 Task: Set the "Gamma (Green) correction" for panoramix to 1.10.
Action: Mouse moved to (116, 14)
Screenshot: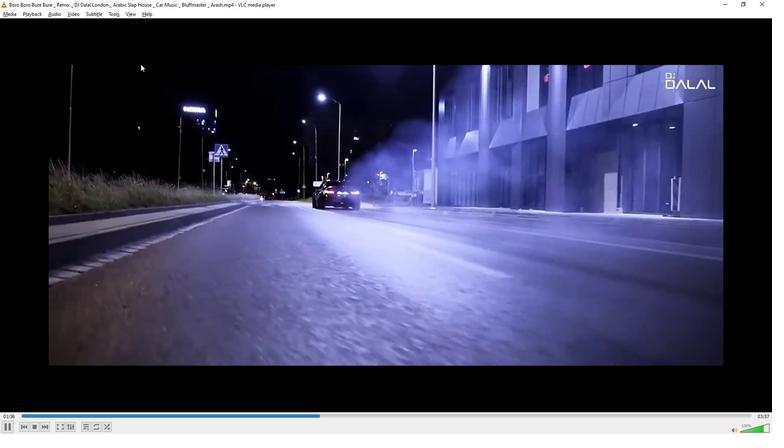 
Action: Mouse pressed left at (116, 14)
Screenshot: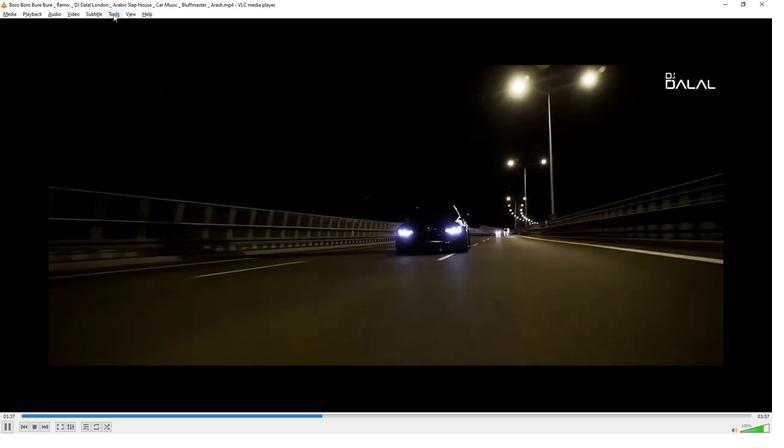 
Action: Mouse moved to (127, 113)
Screenshot: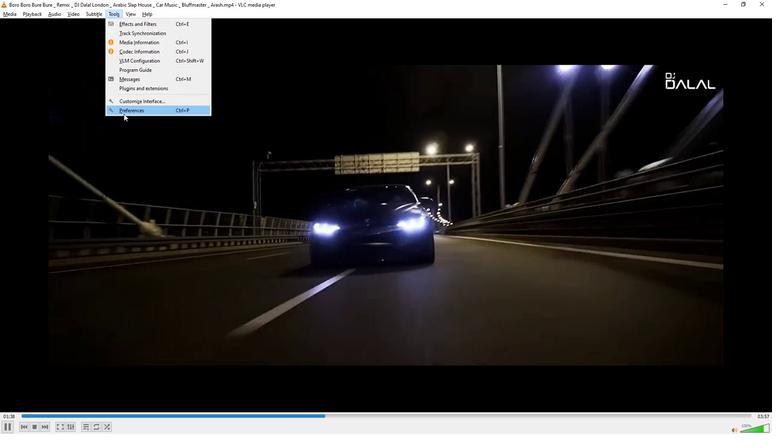 
Action: Mouse pressed left at (127, 113)
Screenshot: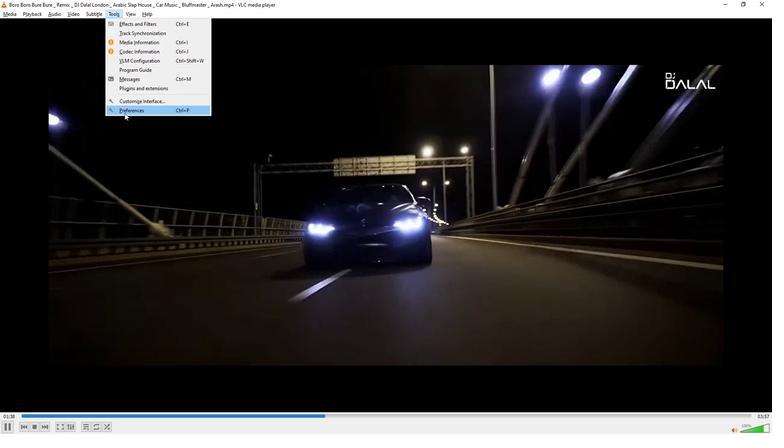 
Action: Mouse moved to (174, 342)
Screenshot: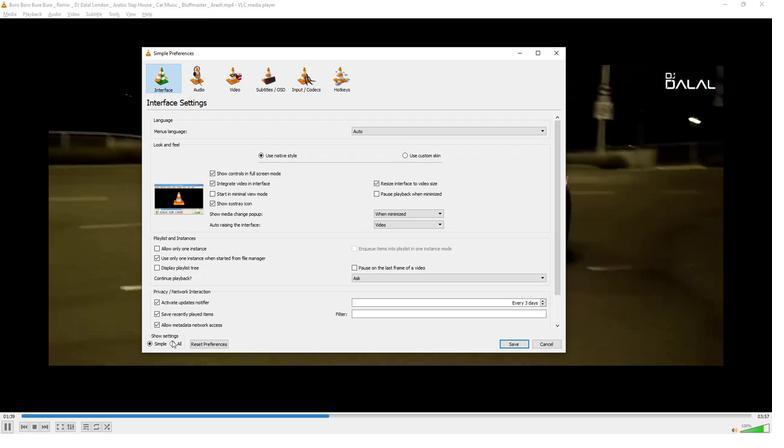 
Action: Mouse pressed left at (174, 342)
Screenshot: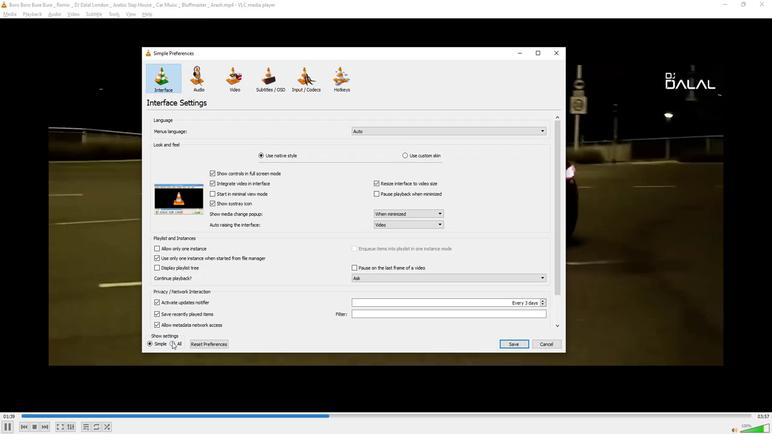 
Action: Mouse moved to (173, 255)
Screenshot: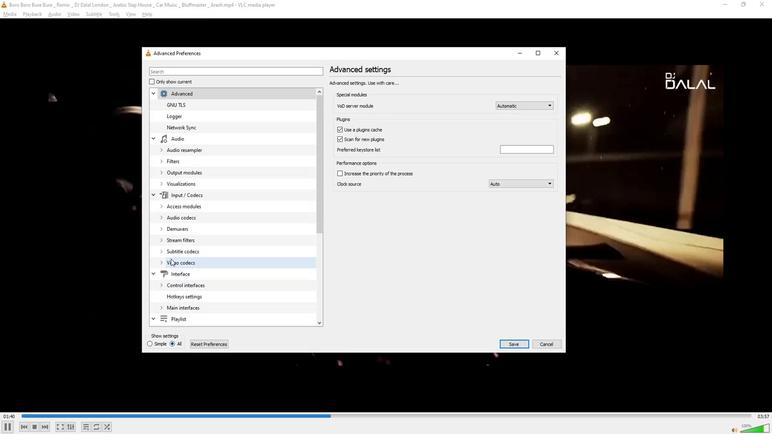 
Action: Mouse scrolled (173, 254) with delta (0, 0)
Screenshot: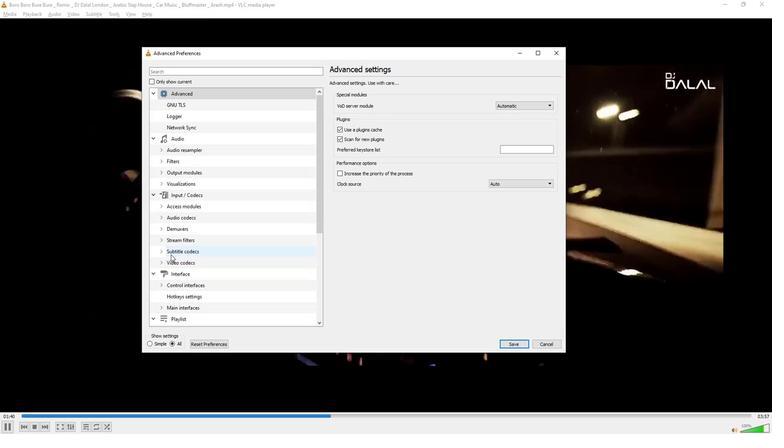 
Action: Mouse scrolled (173, 254) with delta (0, 0)
Screenshot: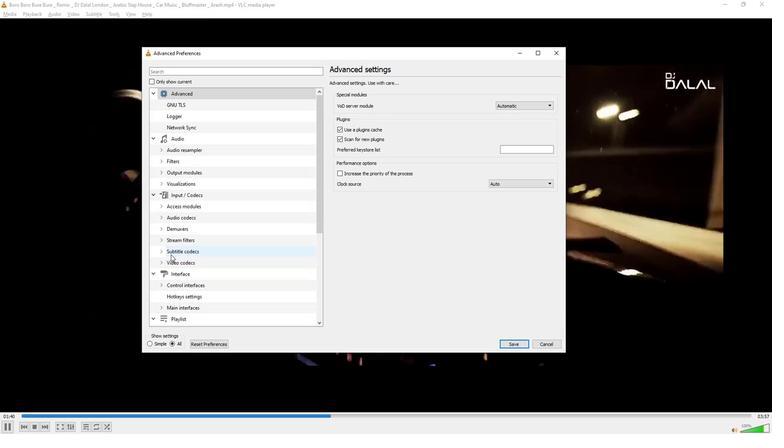 
Action: Mouse scrolled (173, 254) with delta (0, 0)
Screenshot: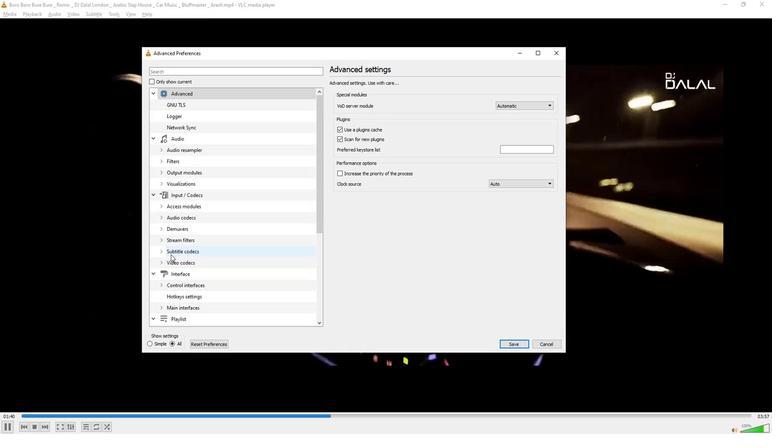 
Action: Mouse scrolled (173, 254) with delta (0, 0)
Screenshot: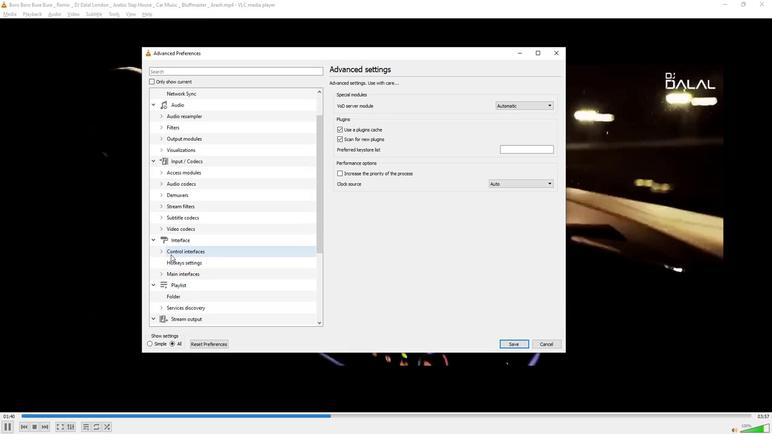 
Action: Mouse scrolled (173, 254) with delta (0, 0)
Screenshot: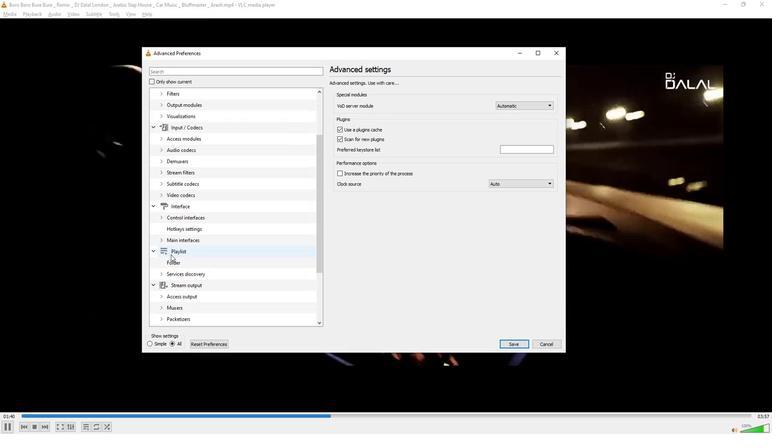 
Action: Mouse scrolled (173, 254) with delta (0, 0)
Screenshot: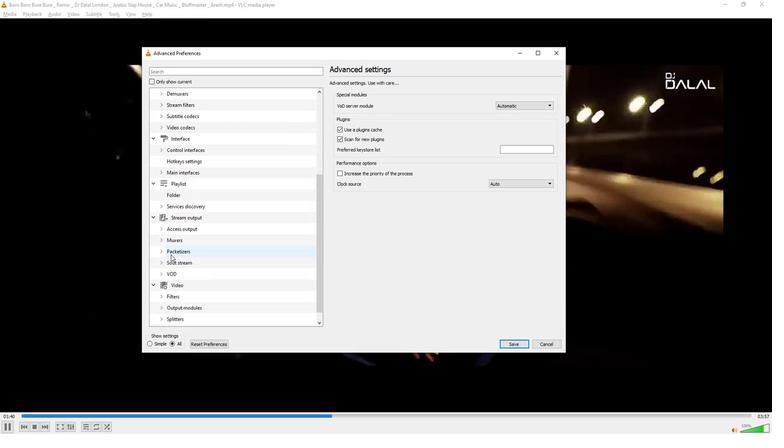 
Action: Mouse scrolled (173, 254) with delta (0, 0)
Screenshot: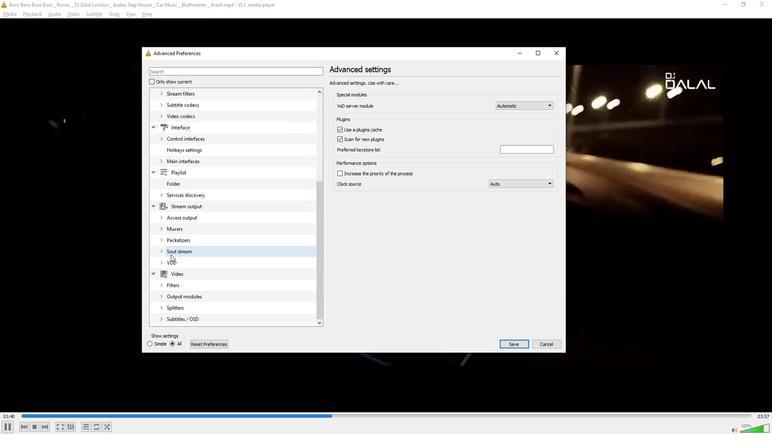 
Action: Mouse moved to (160, 304)
Screenshot: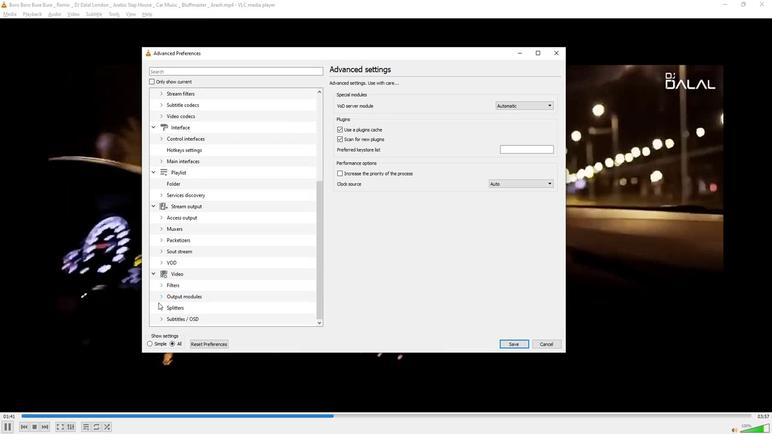
Action: Mouse pressed left at (160, 304)
Screenshot: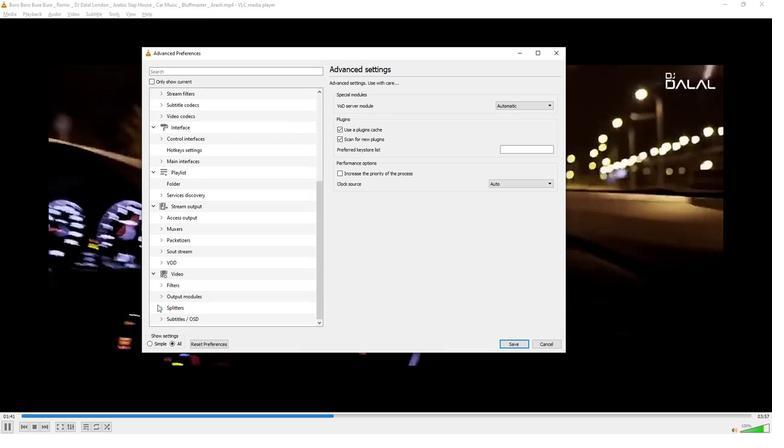 
Action: Mouse moved to (176, 302)
Screenshot: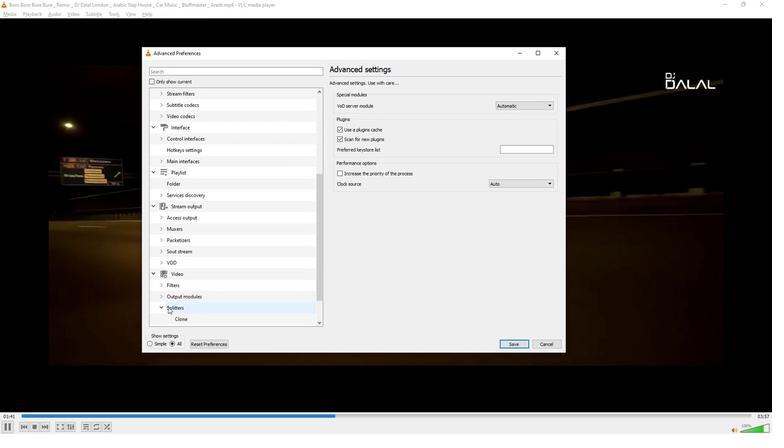 
Action: Mouse scrolled (176, 302) with delta (0, 0)
Screenshot: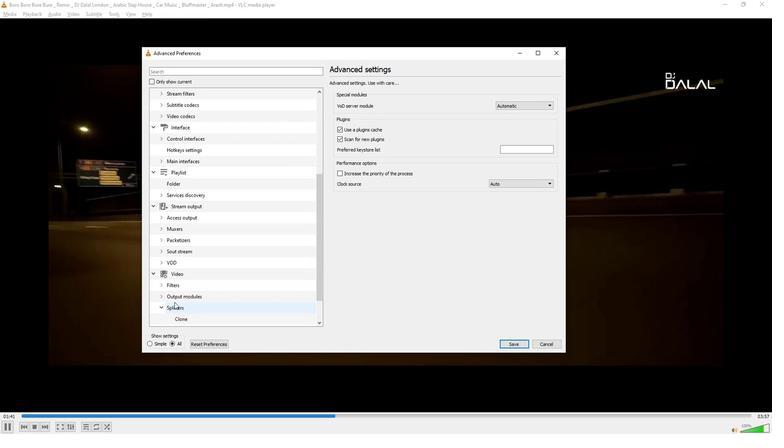 
Action: Mouse scrolled (176, 302) with delta (0, 0)
Screenshot: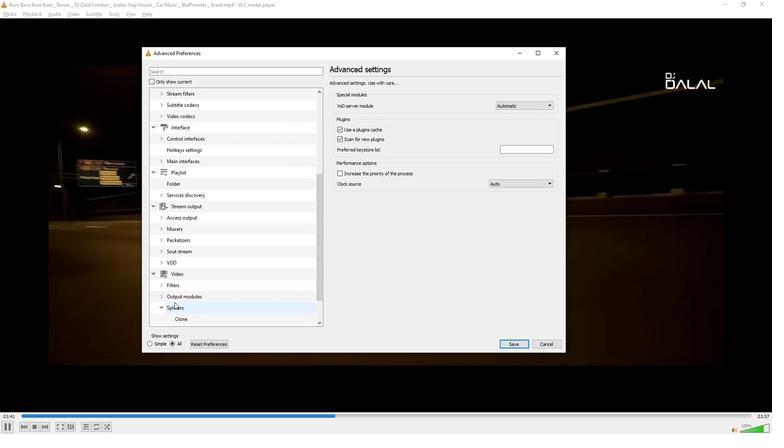 
Action: Mouse scrolled (176, 302) with delta (0, 0)
Screenshot: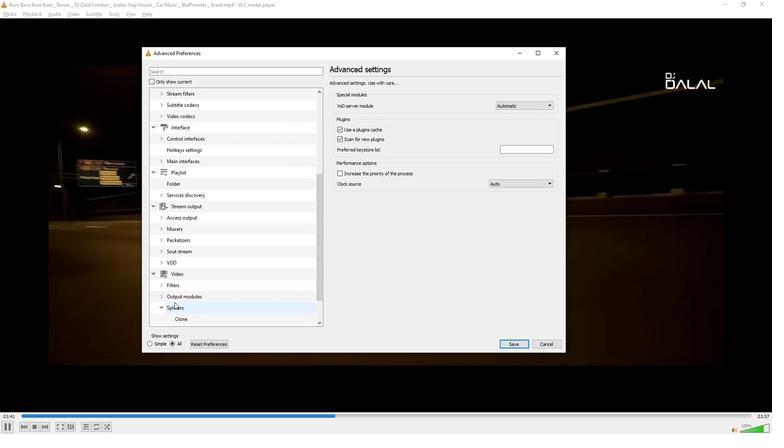 
Action: Mouse scrolled (176, 302) with delta (0, 0)
Screenshot: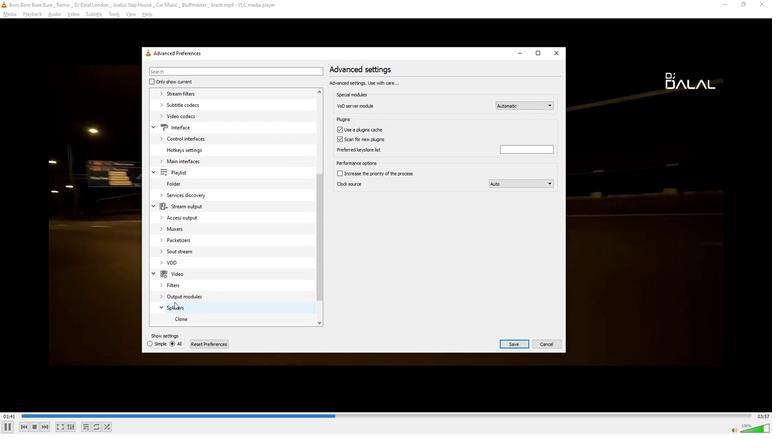 
Action: Mouse scrolled (176, 302) with delta (0, 0)
Screenshot: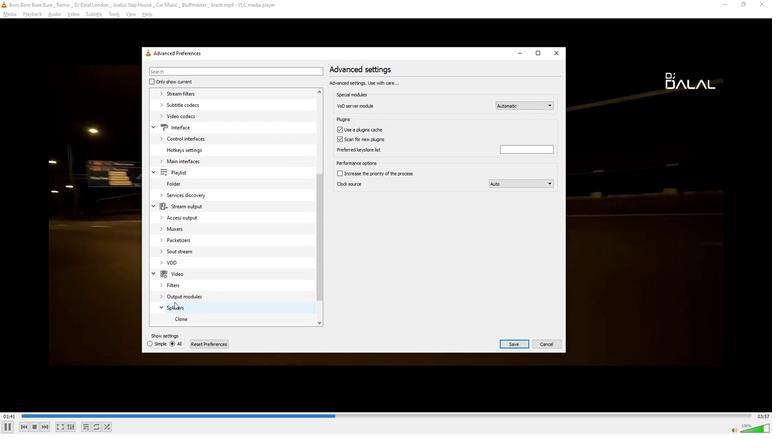 
Action: Mouse scrolled (176, 302) with delta (0, 0)
Screenshot: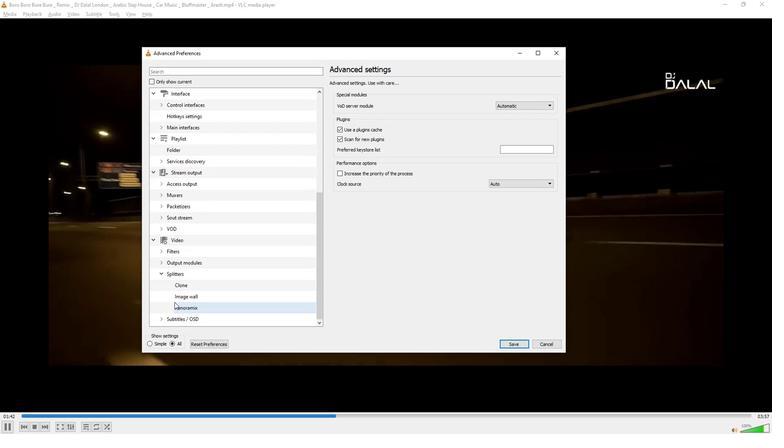 
Action: Mouse moved to (183, 303)
Screenshot: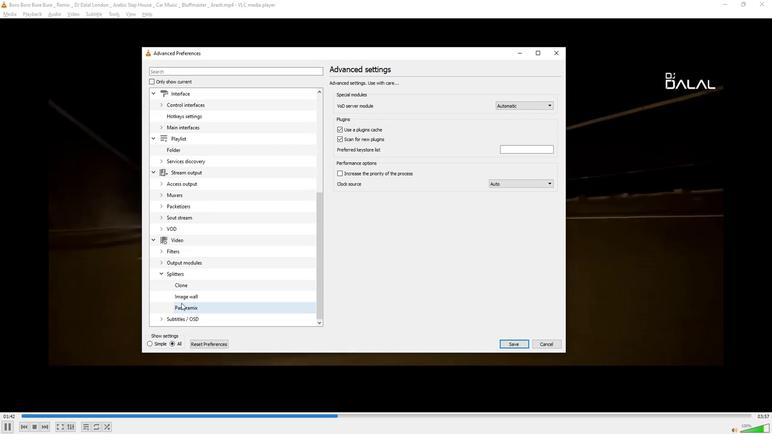 
Action: Mouse pressed left at (183, 303)
Screenshot: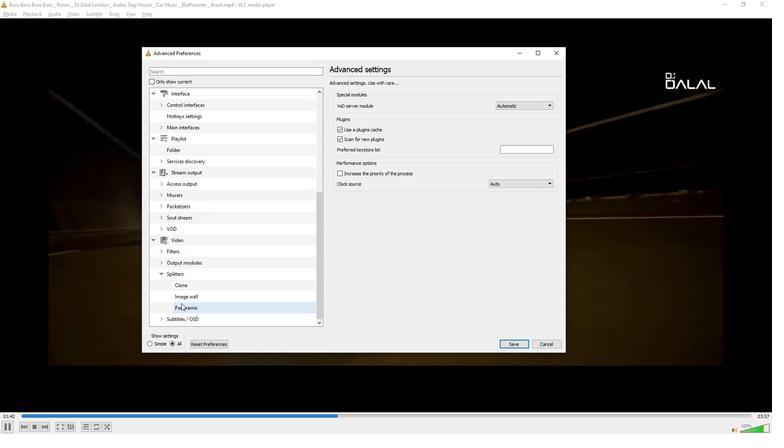 
Action: Mouse moved to (545, 205)
Screenshot: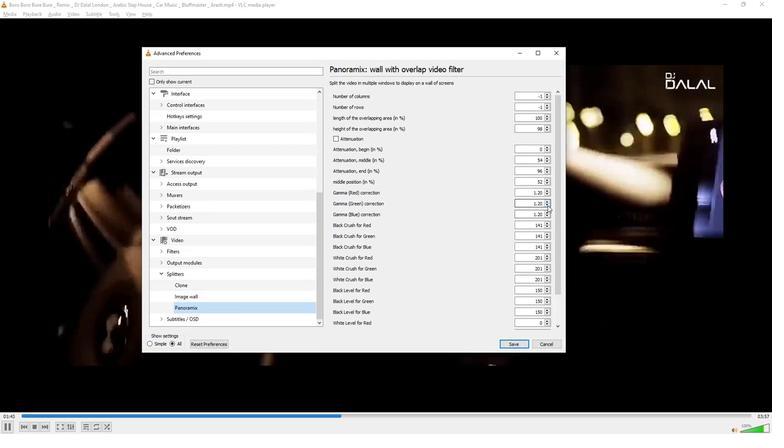 
Action: Mouse pressed left at (545, 205)
Screenshot: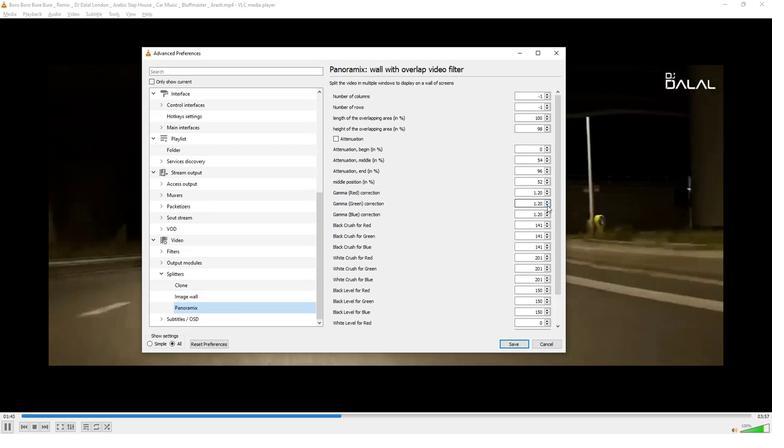 
Action: Mouse moved to (452, 221)
Screenshot: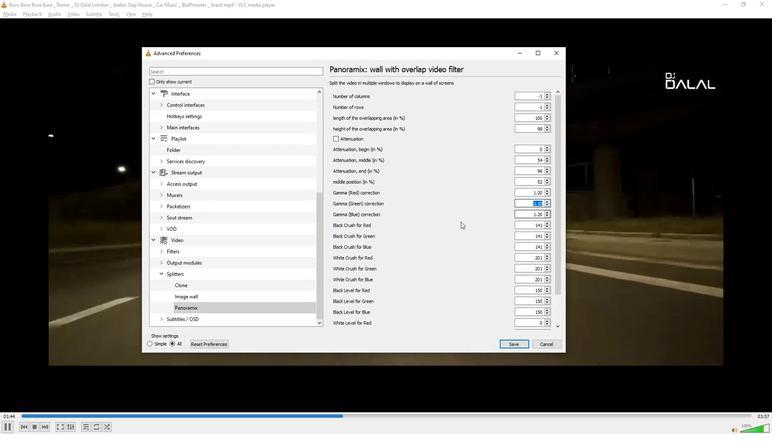 
Action: Mouse pressed left at (452, 221)
Screenshot: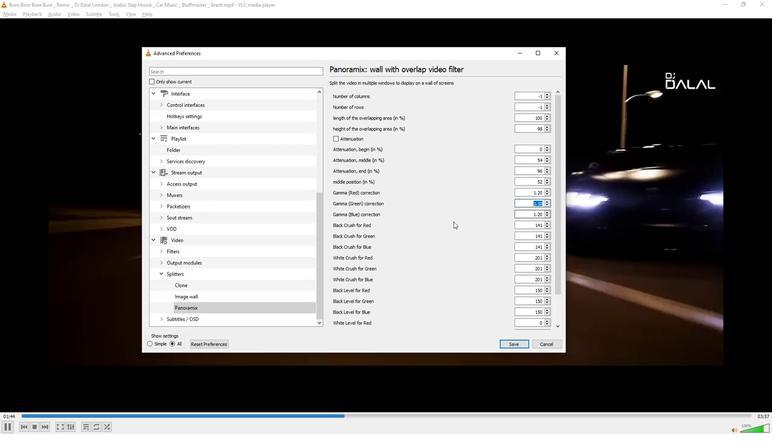 
Action: Mouse moved to (453, 221)
Screenshot: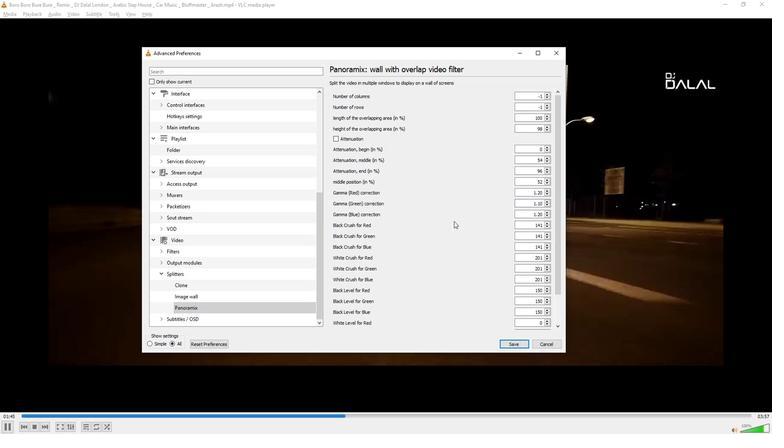 
